Task: Create a due date automation trigger when advanced on, 2 hours before a card is due add fields without all custom fields completed.
Action: Mouse moved to (1097, 87)
Screenshot: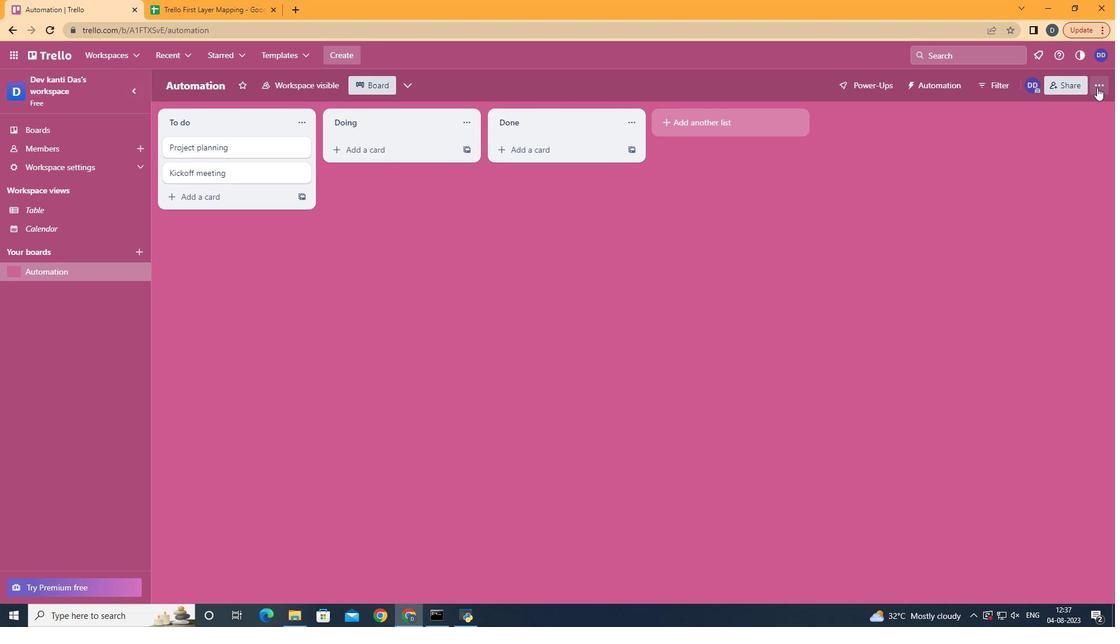 
Action: Mouse pressed left at (1097, 87)
Screenshot: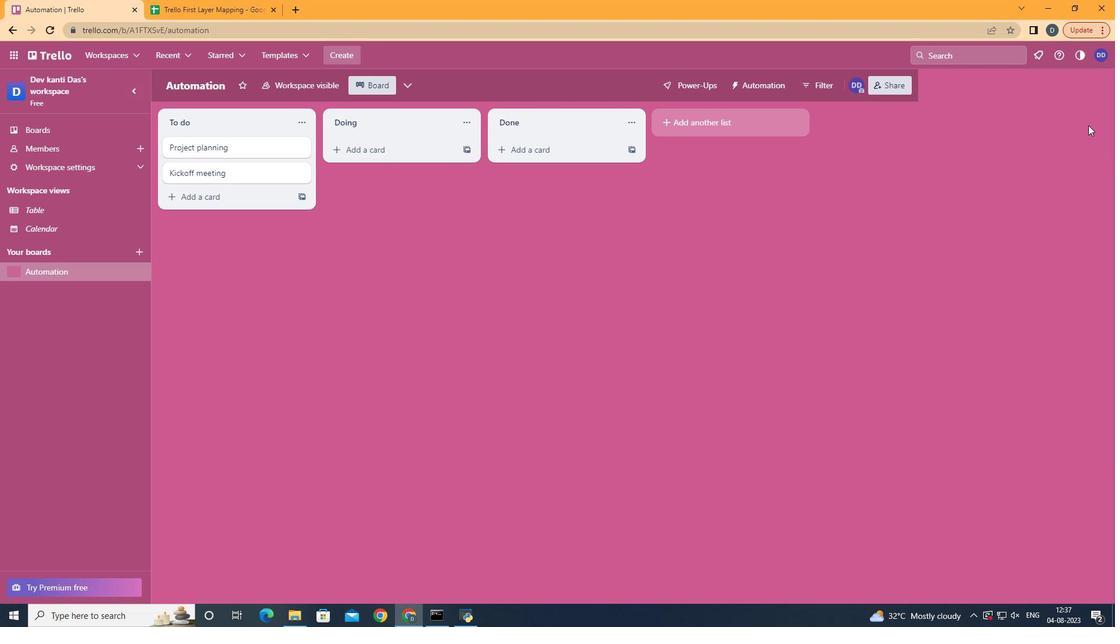 
Action: Mouse moved to (1007, 245)
Screenshot: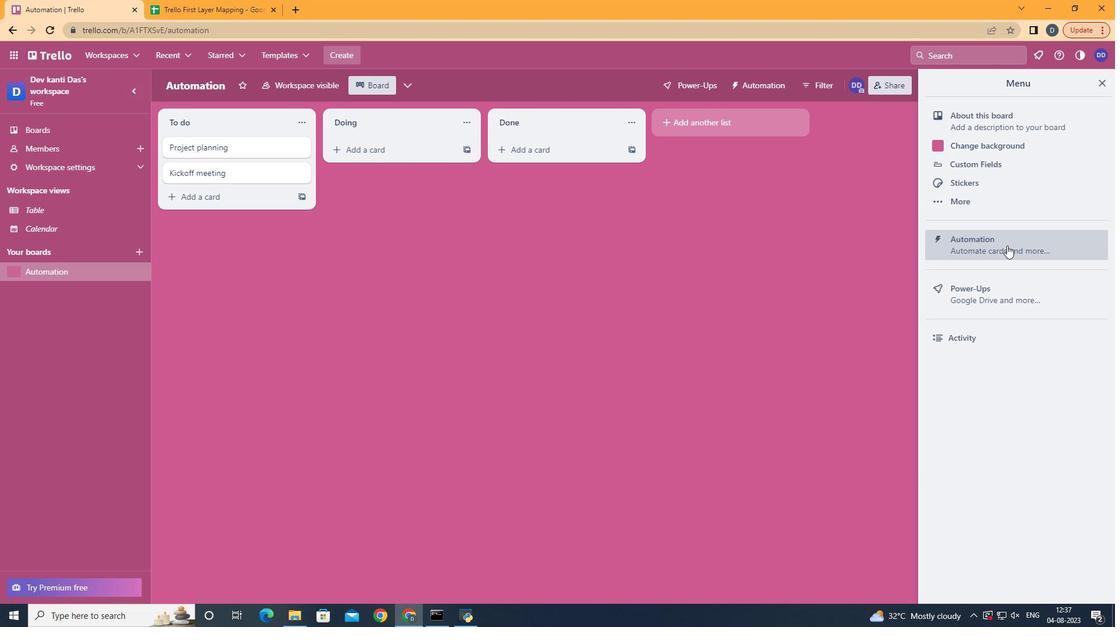 
Action: Mouse pressed left at (1007, 245)
Screenshot: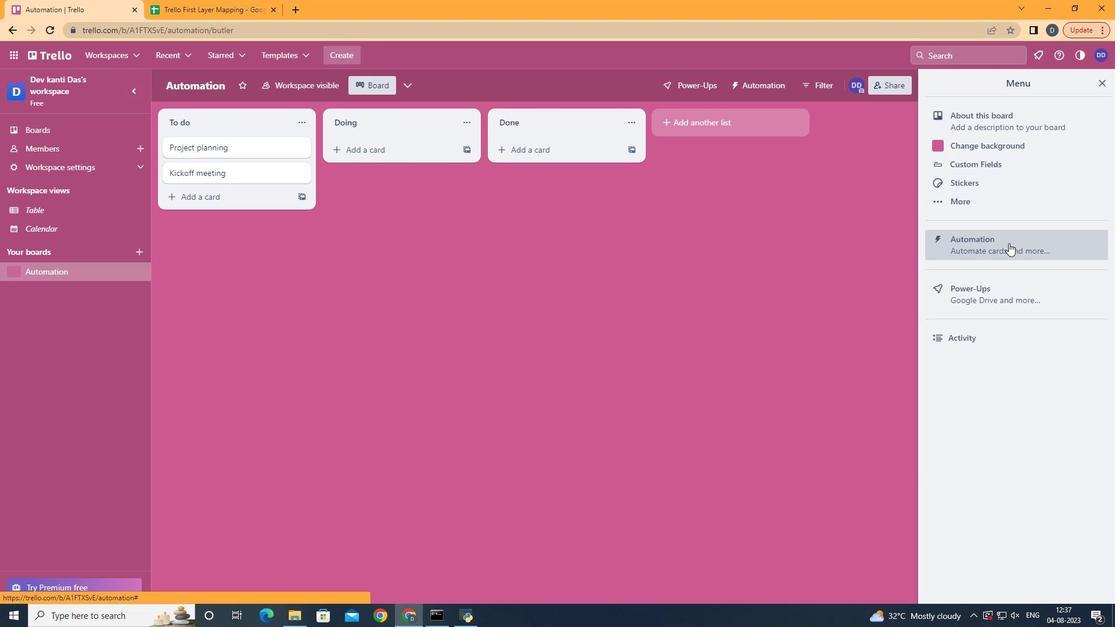 
Action: Mouse moved to (231, 229)
Screenshot: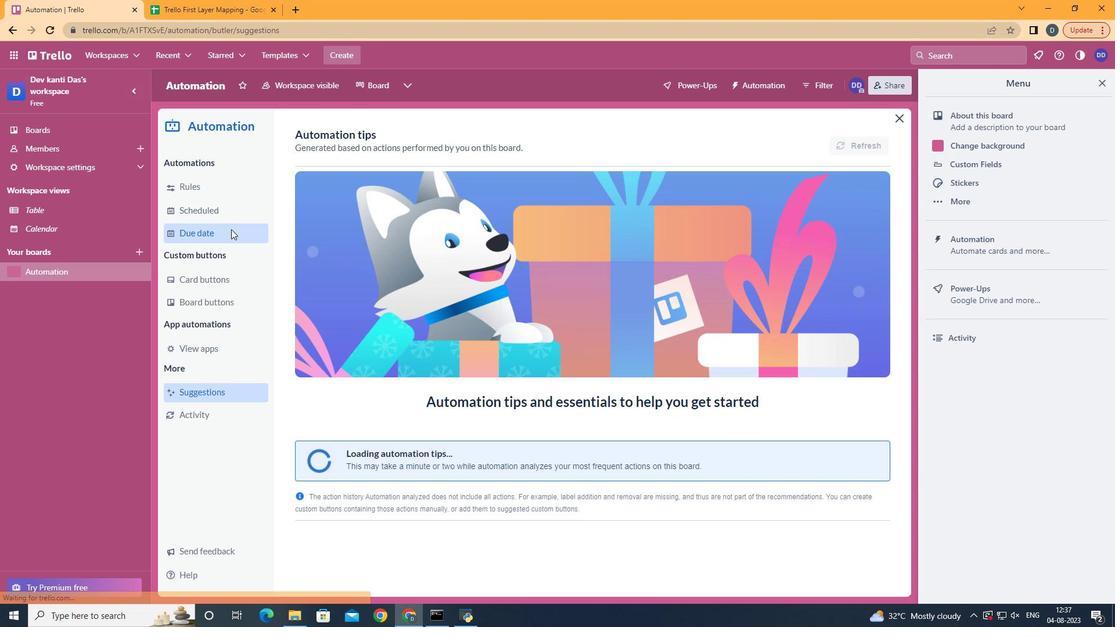 
Action: Mouse pressed left at (231, 229)
Screenshot: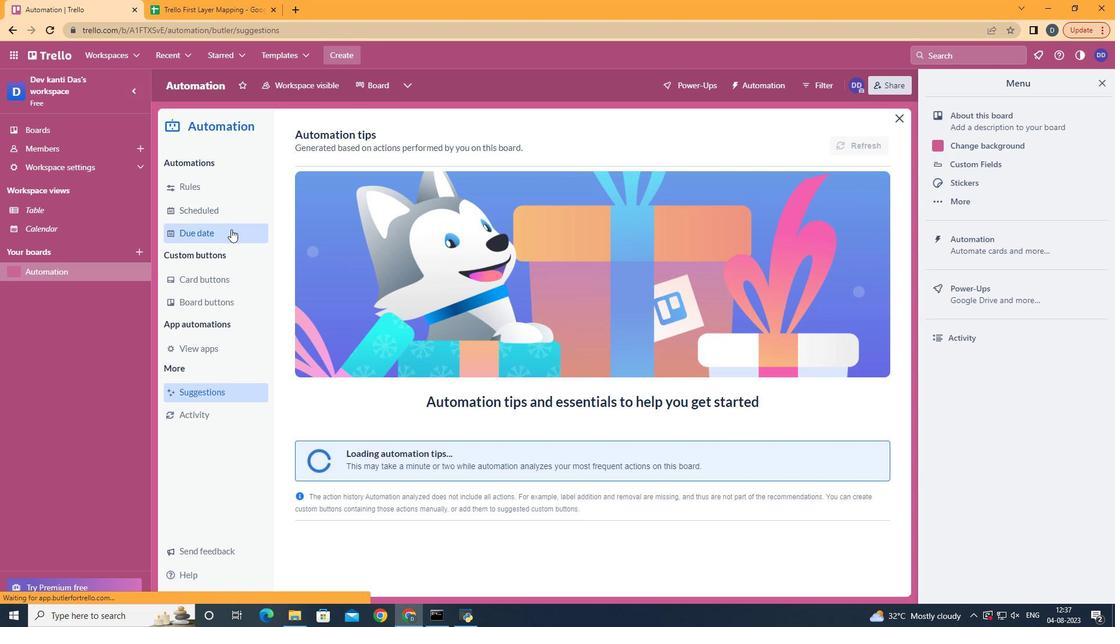 
Action: Mouse moved to (820, 135)
Screenshot: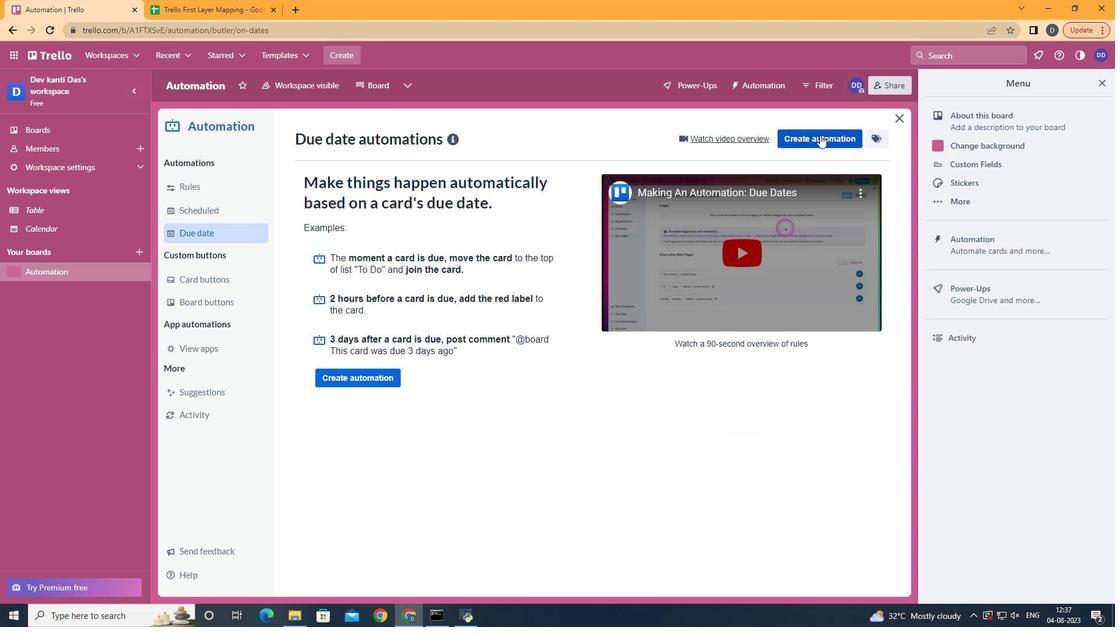 
Action: Mouse pressed left at (820, 135)
Screenshot: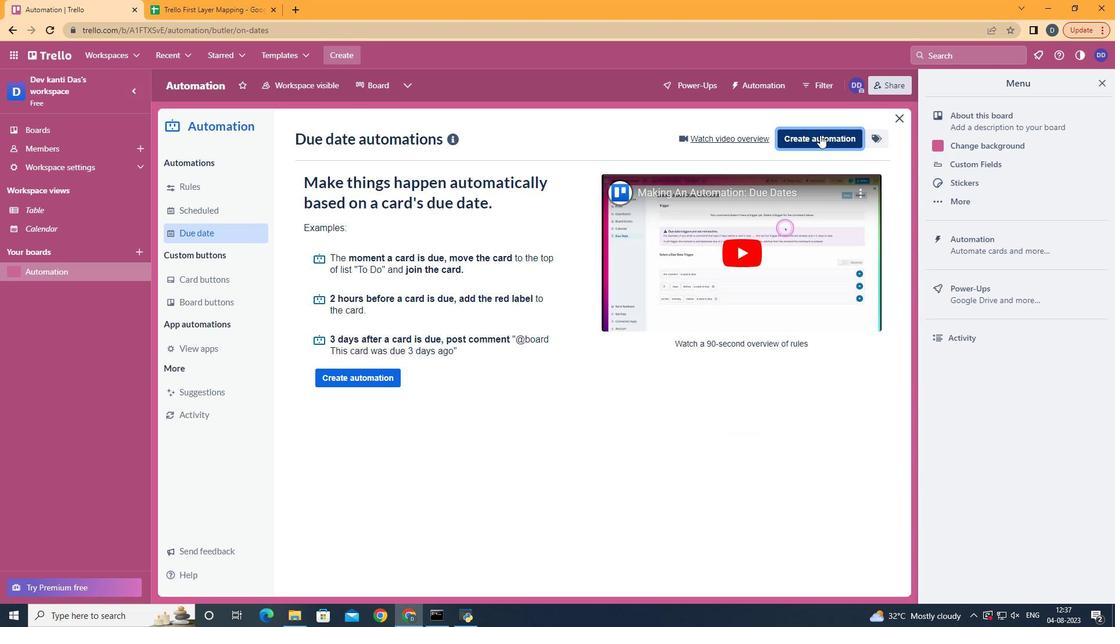 
Action: Mouse moved to (618, 249)
Screenshot: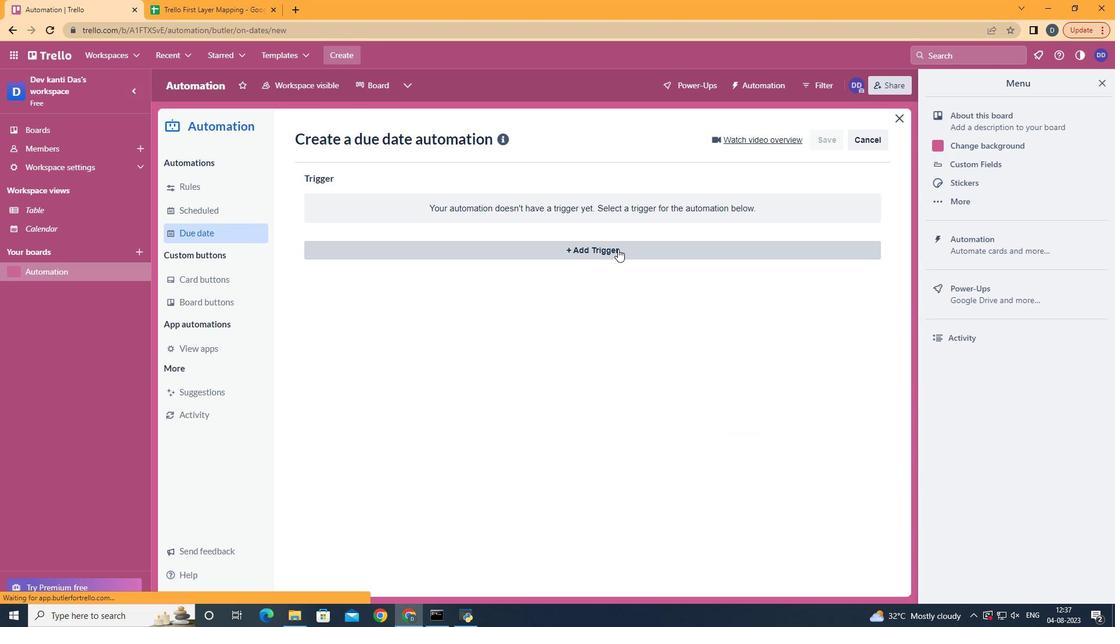 
Action: Mouse pressed left at (618, 249)
Screenshot: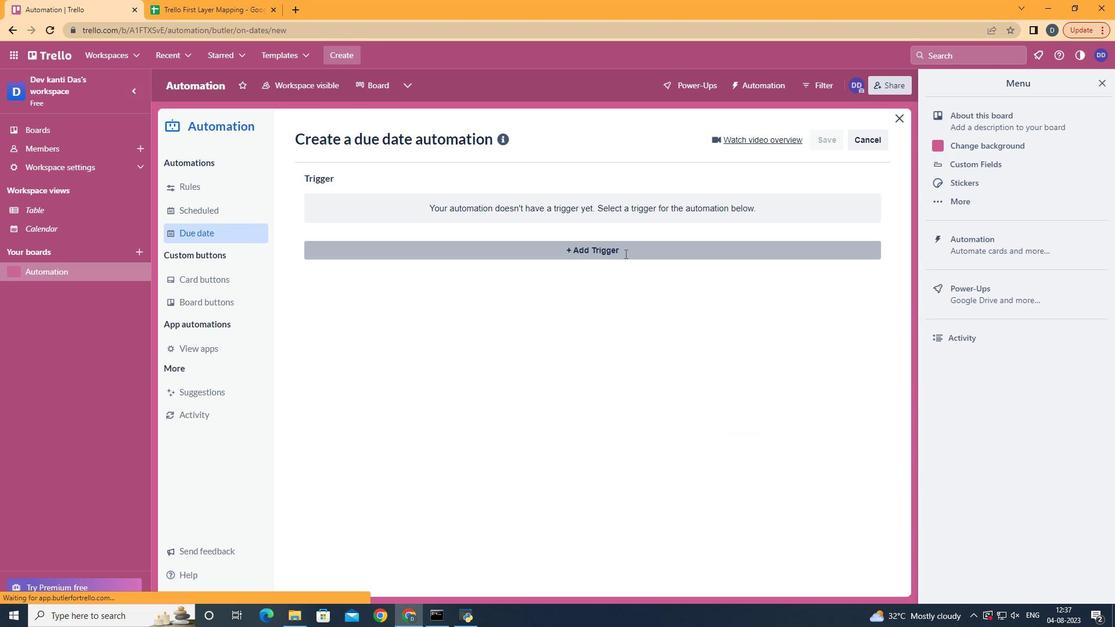 
Action: Mouse moved to (371, 492)
Screenshot: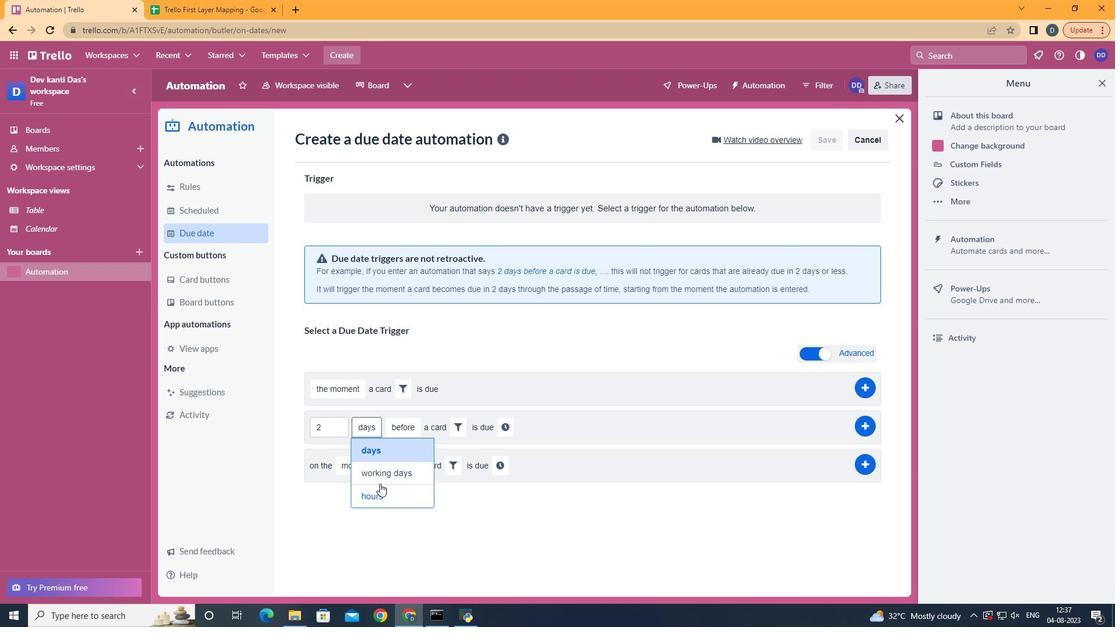 
Action: Mouse pressed left at (371, 492)
Screenshot: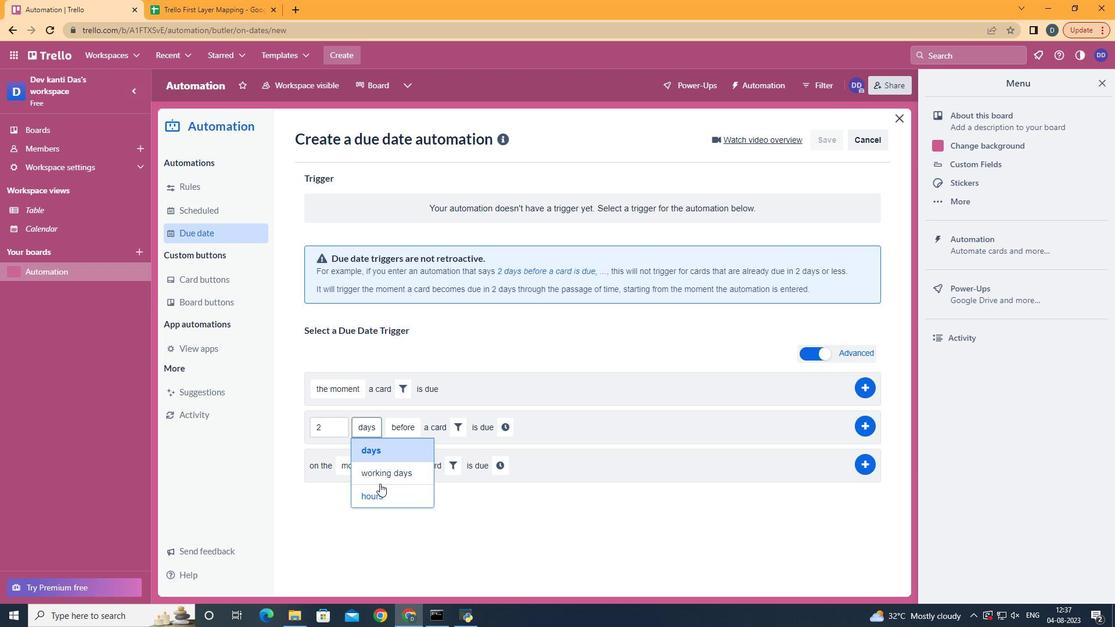 
Action: Mouse moved to (404, 449)
Screenshot: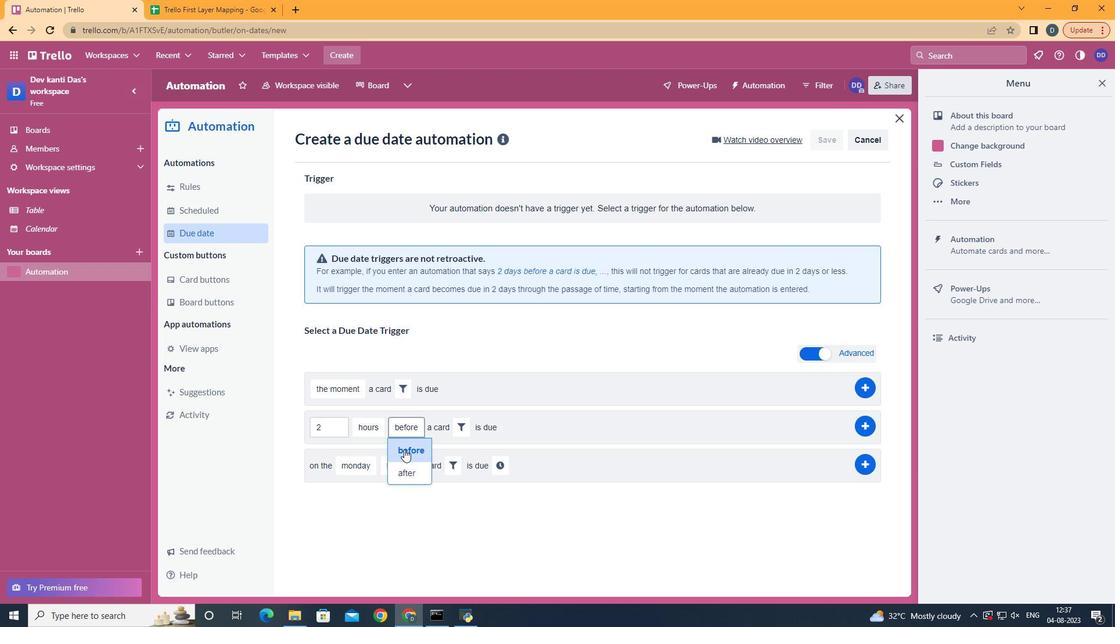 
Action: Mouse pressed left at (404, 449)
Screenshot: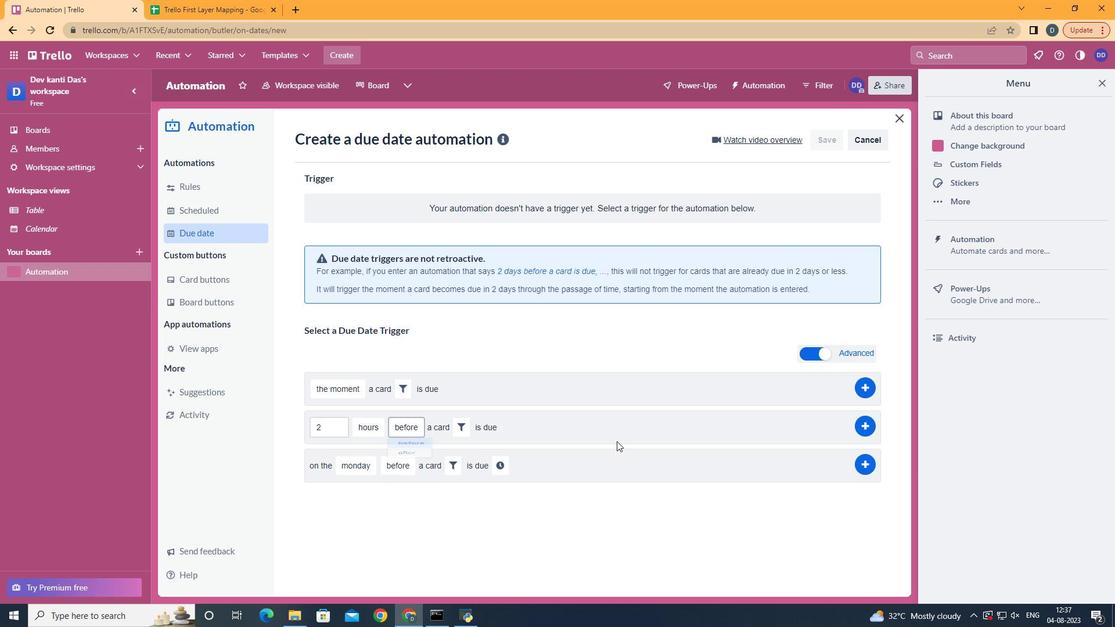 
Action: Mouse moved to (464, 430)
Screenshot: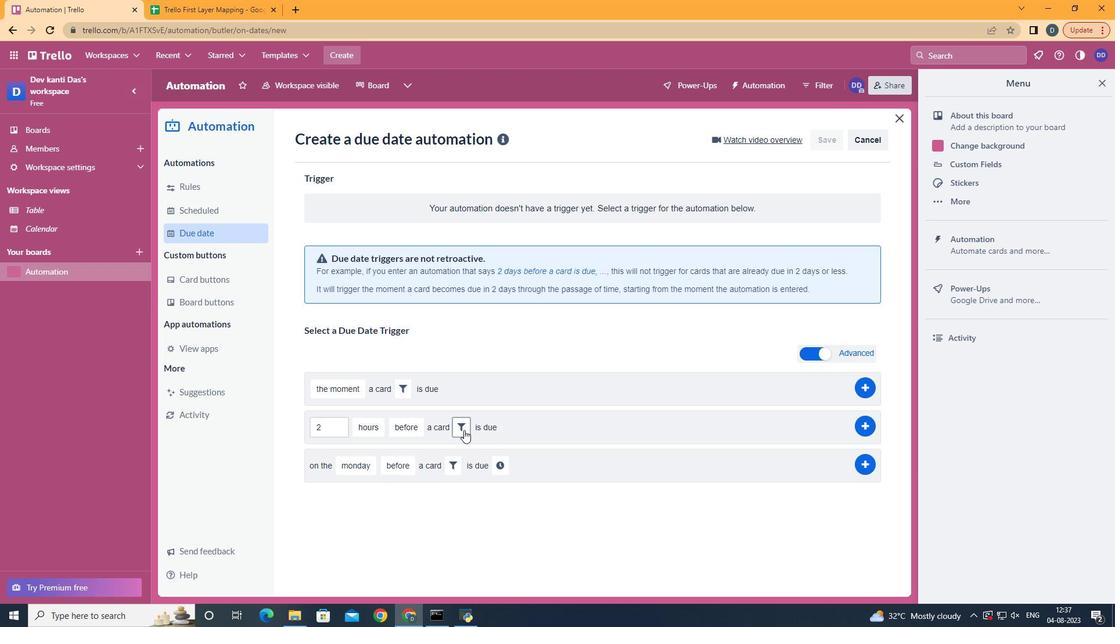 
Action: Mouse pressed left at (464, 430)
Screenshot: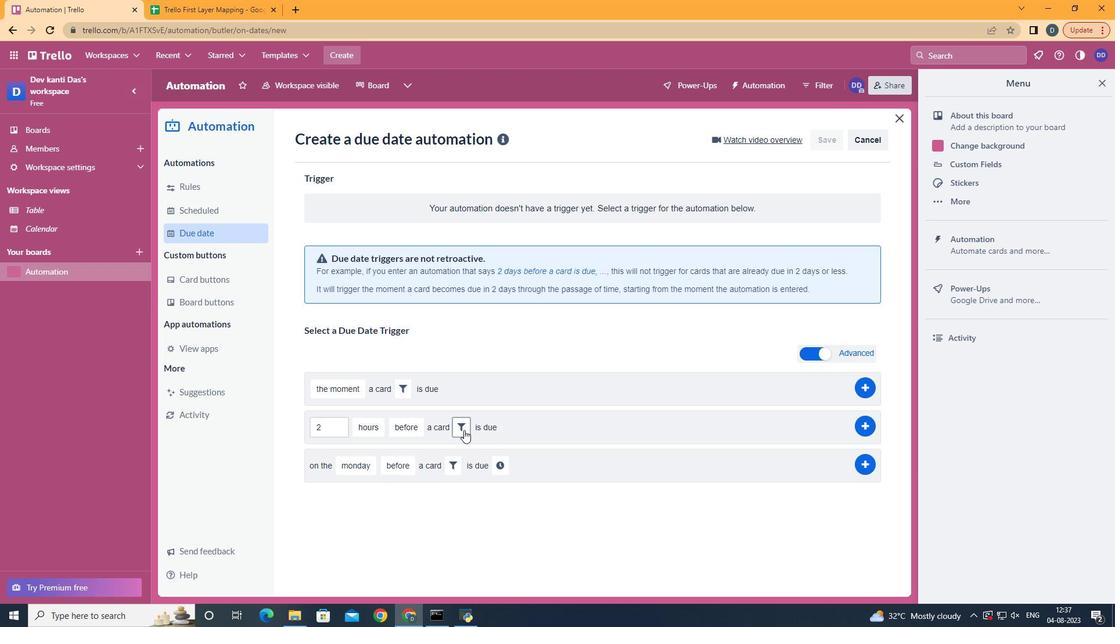 
Action: Mouse moved to (656, 454)
Screenshot: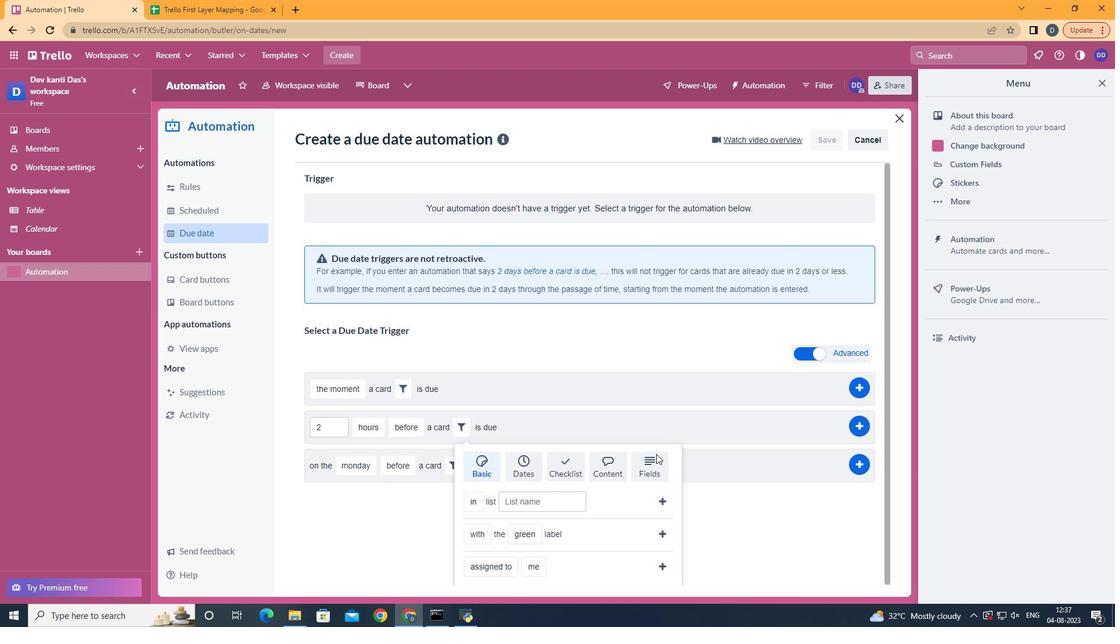 
Action: Mouse pressed left at (656, 454)
Screenshot: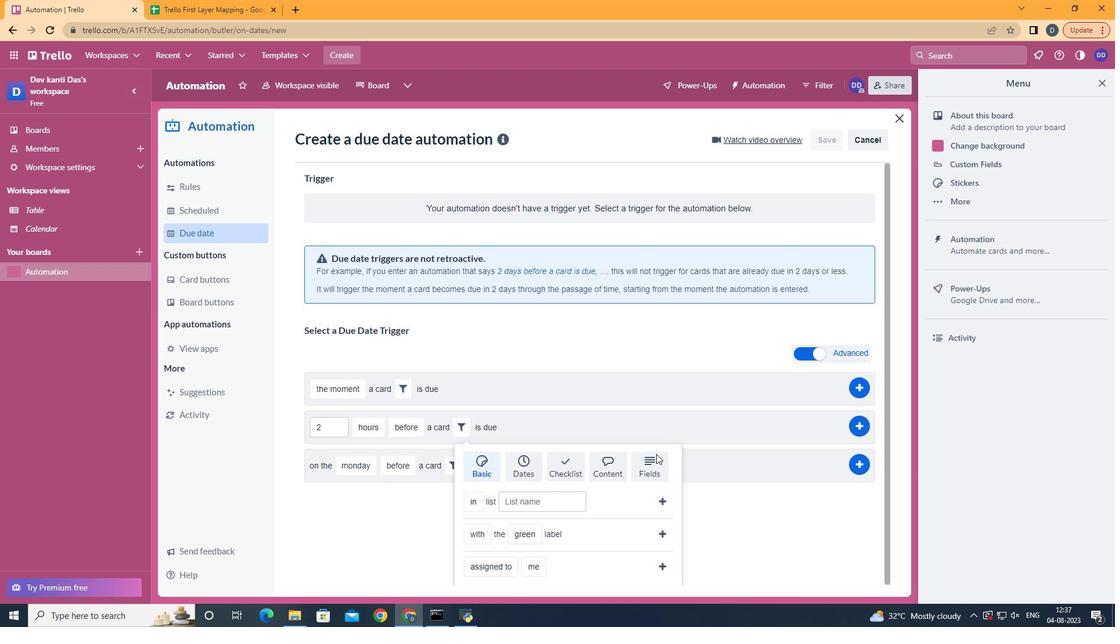 
Action: Mouse moved to (483, 563)
Screenshot: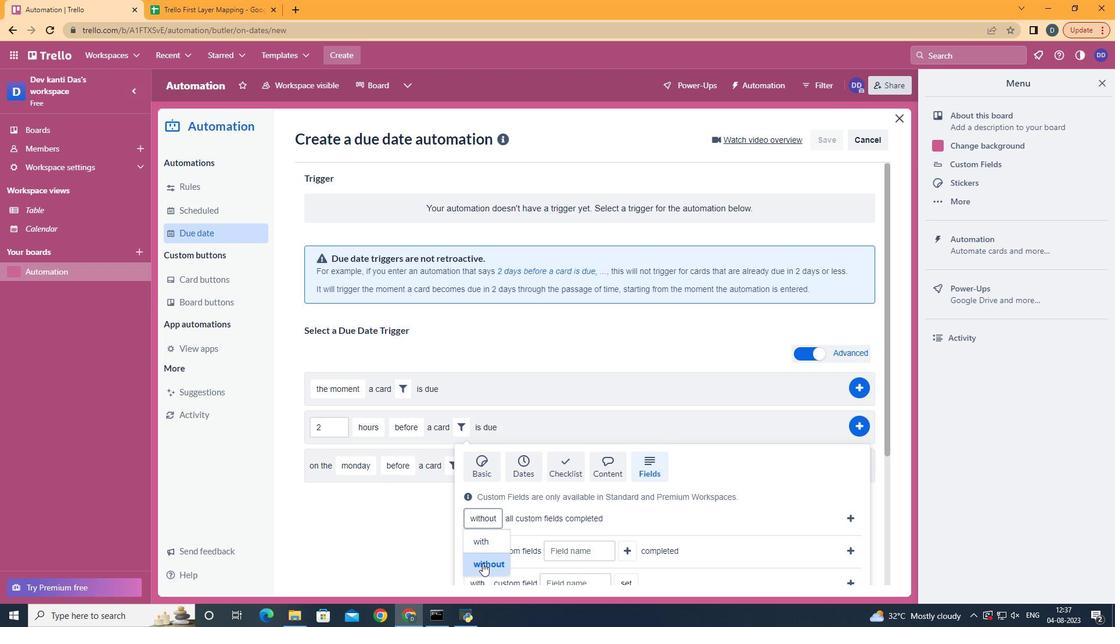 
Action: Mouse pressed left at (483, 563)
Screenshot: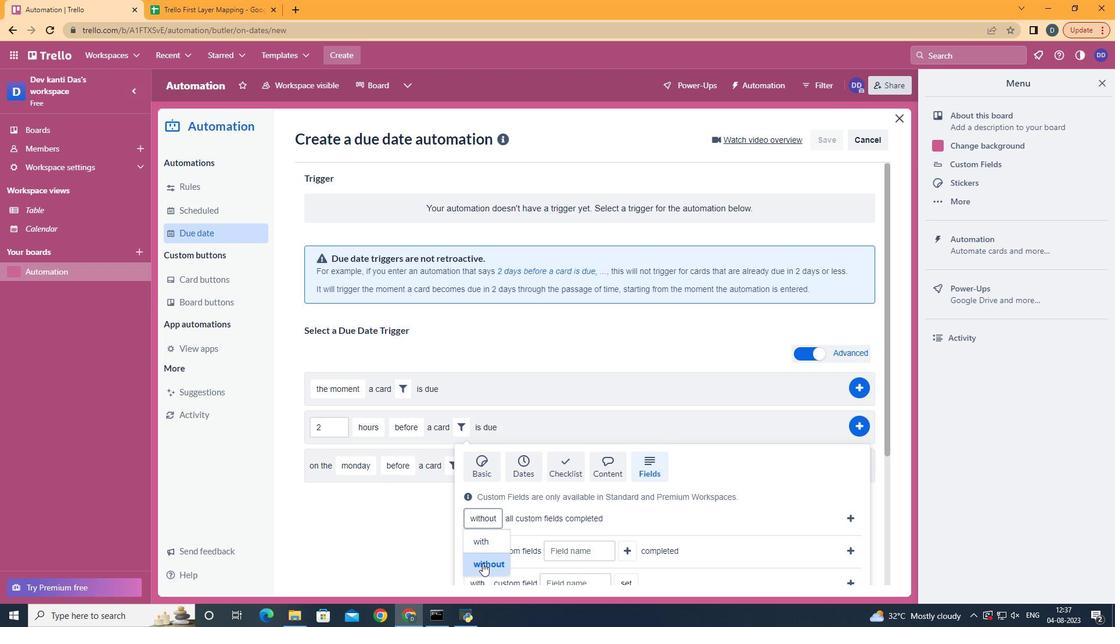 
Action: Mouse moved to (849, 517)
Screenshot: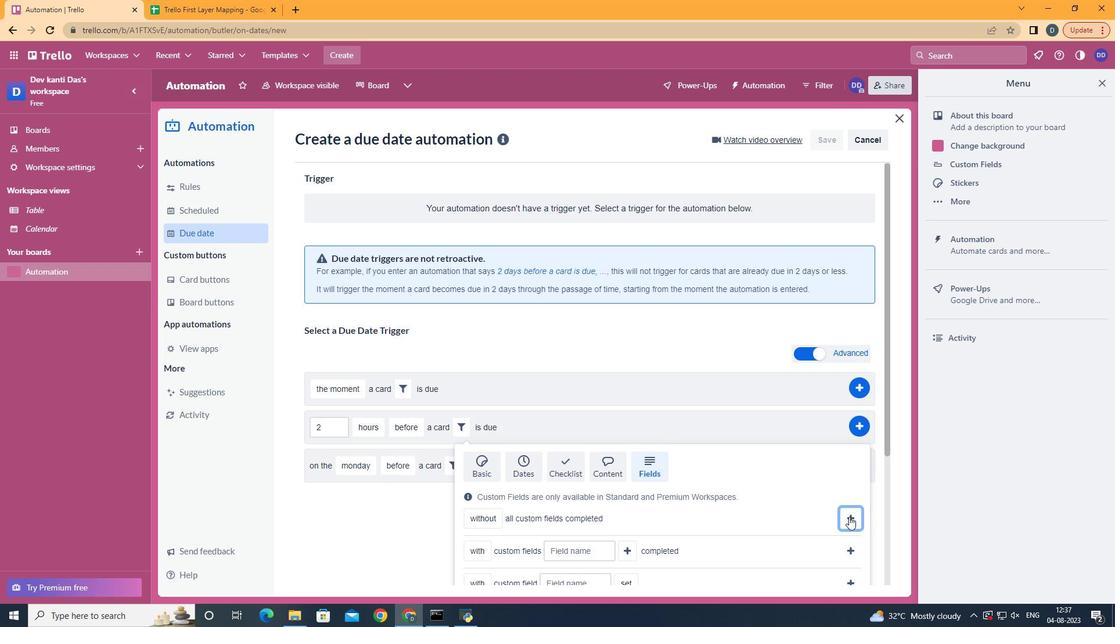 
Action: Mouse pressed left at (849, 517)
Screenshot: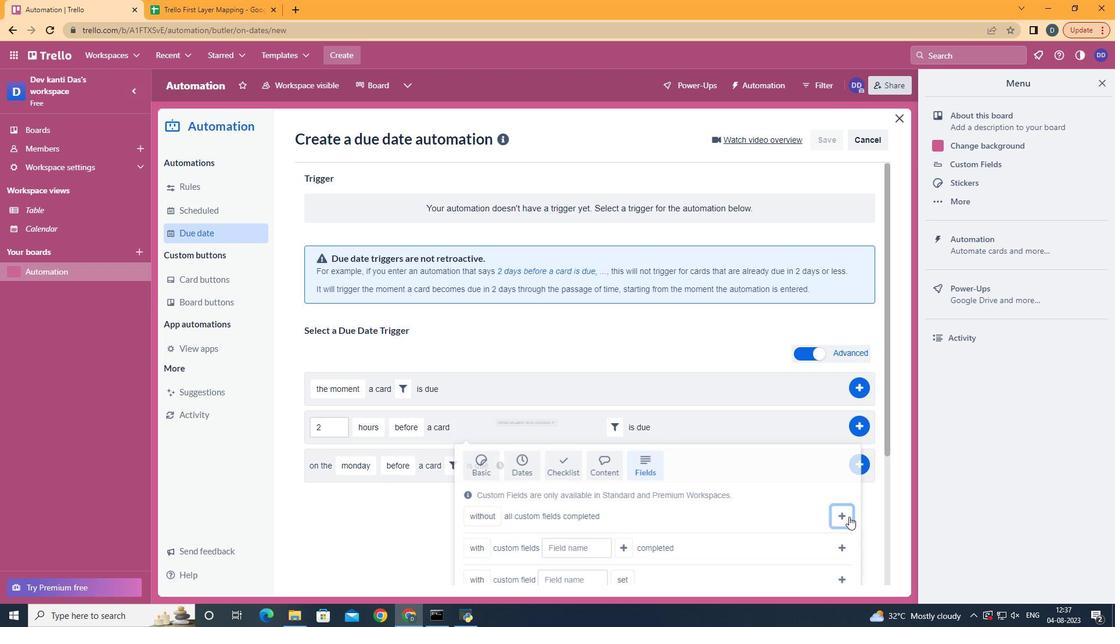 
Action: Mouse moved to (871, 413)
Screenshot: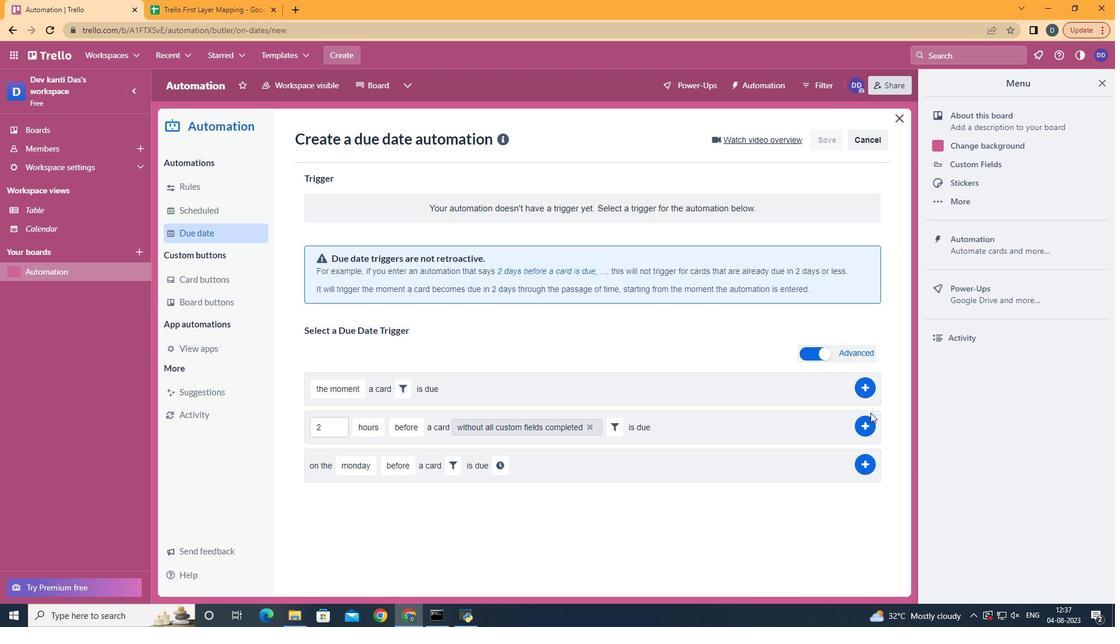 
Action: Mouse pressed left at (871, 413)
Screenshot: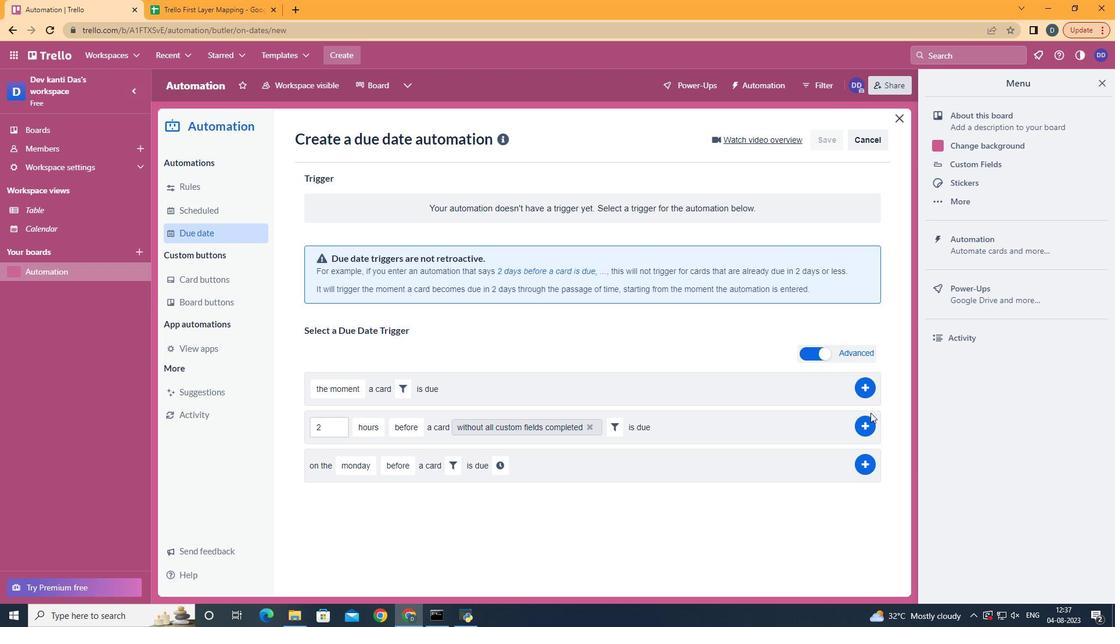
Action: Mouse moved to (862, 431)
Screenshot: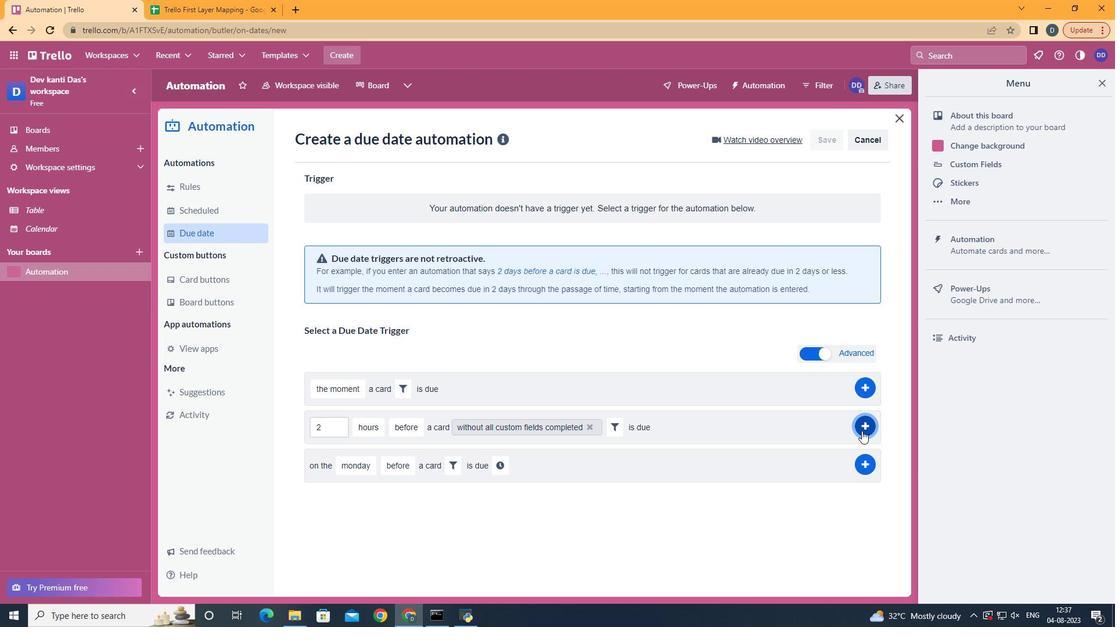 
Action: Mouse pressed left at (862, 431)
Screenshot: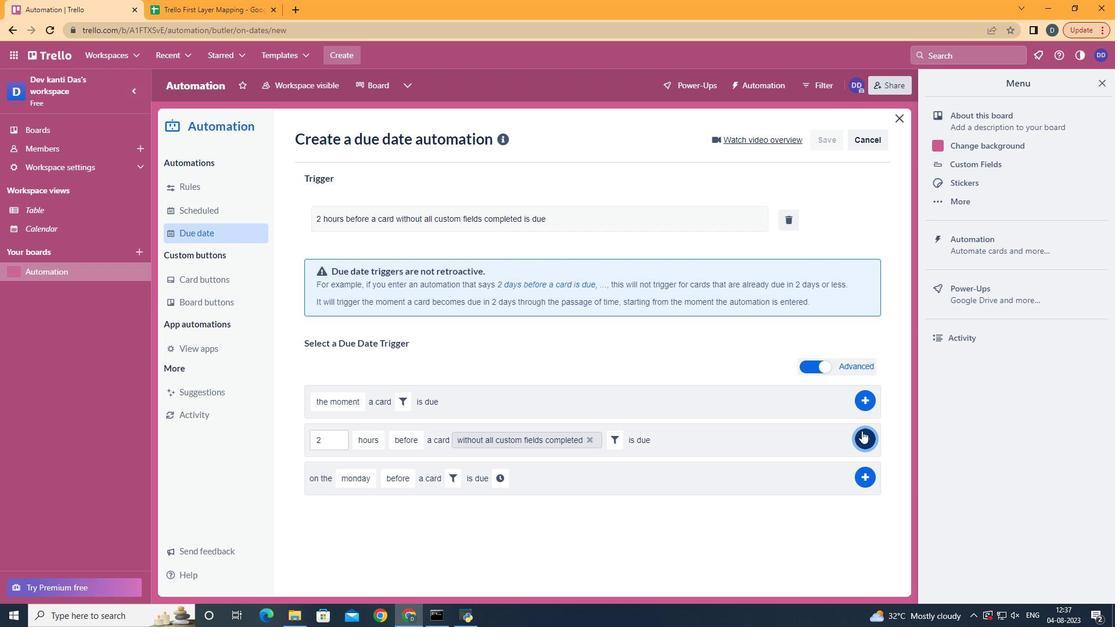 
Action: Mouse moved to (392, 195)
Screenshot: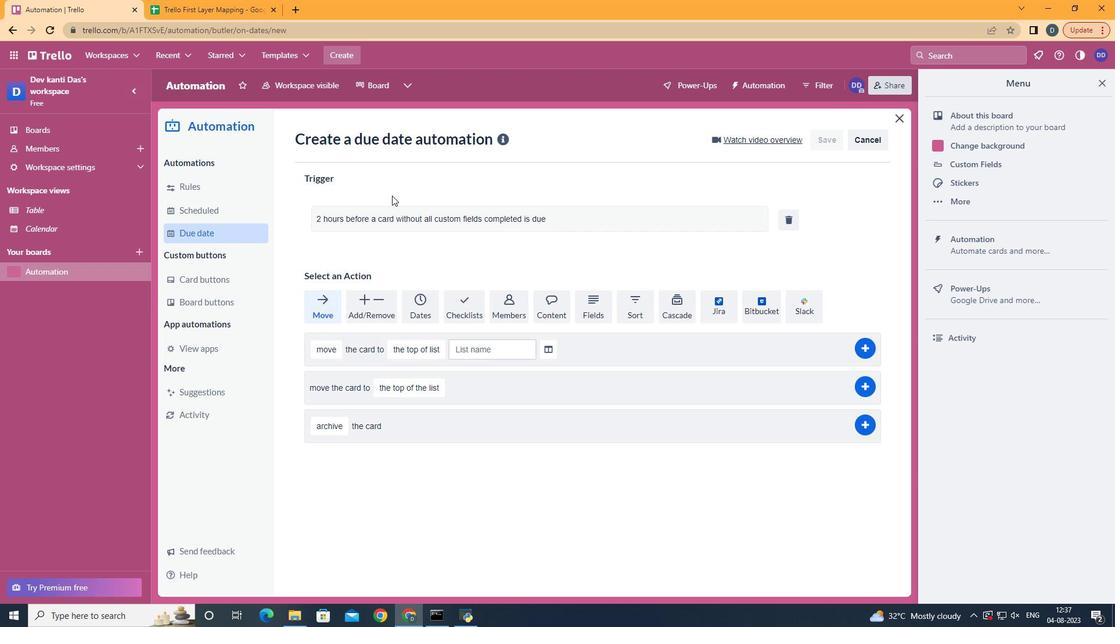 
